 Task: Add the task  Implement a new cloud-based quality management system for a company to the section Lightning Strike in the project BroaderPath and add a Due Date to the respective task as 2023/07/03
Action: Mouse moved to (365, 405)
Screenshot: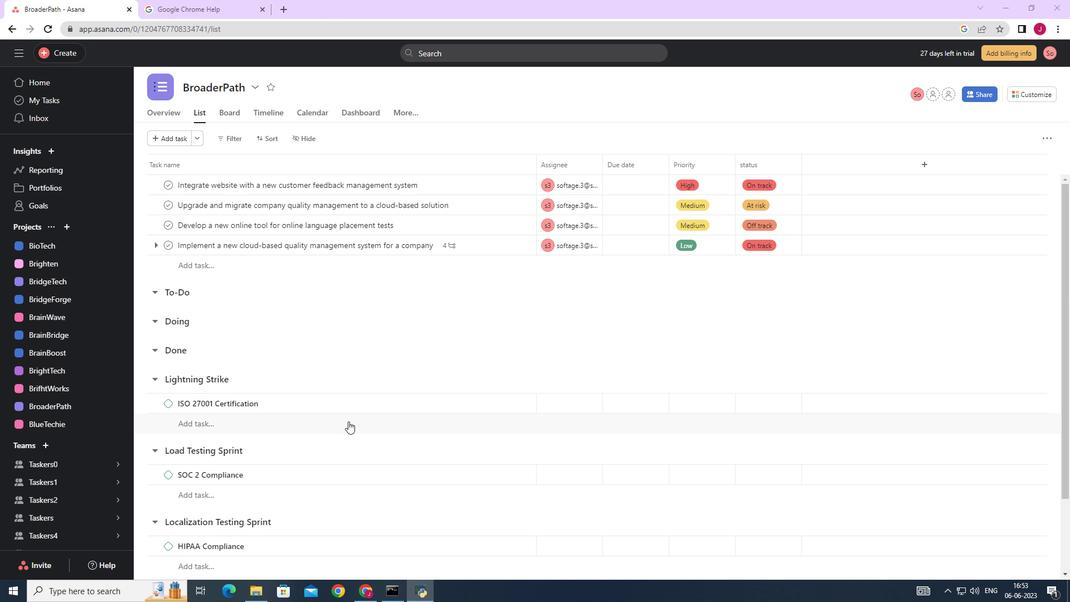 
Action: Mouse scrolled (365, 404) with delta (0, 0)
Screenshot: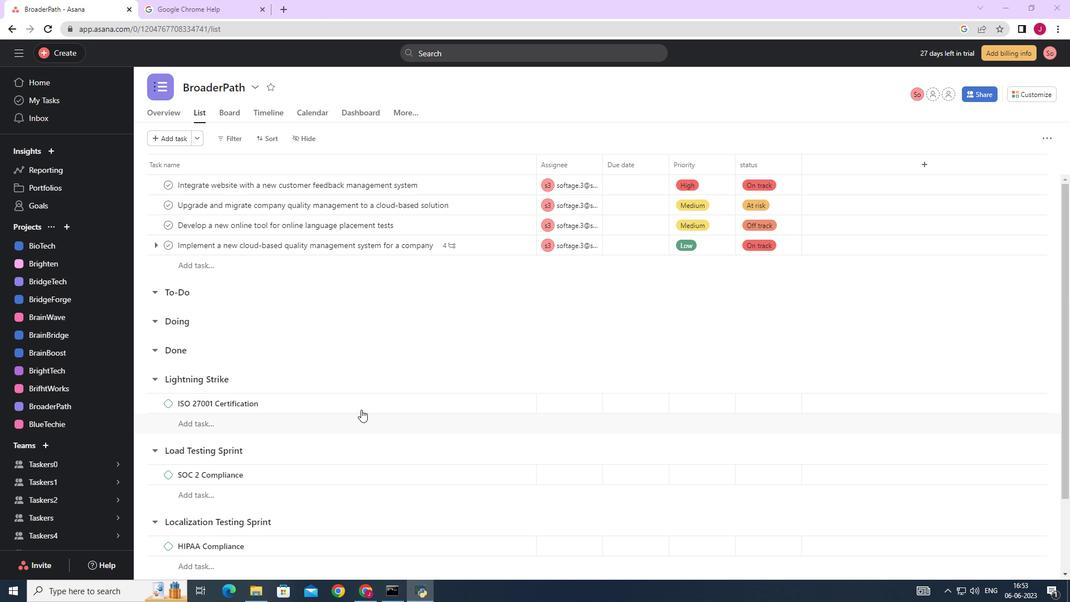 
Action: Mouse scrolled (365, 404) with delta (0, 0)
Screenshot: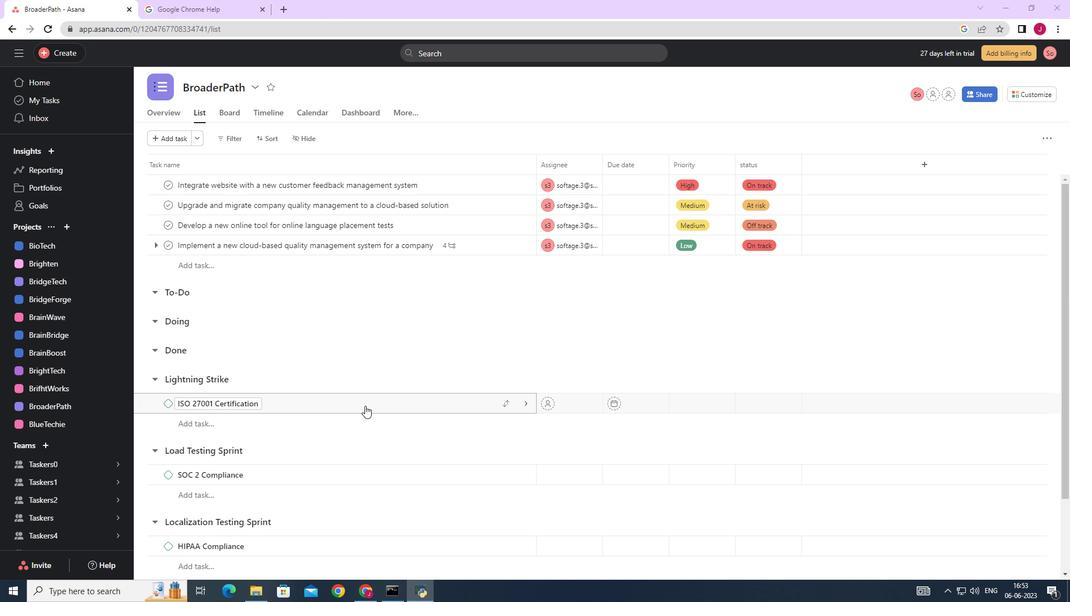 
Action: Mouse scrolled (365, 404) with delta (0, 0)
Screenshot: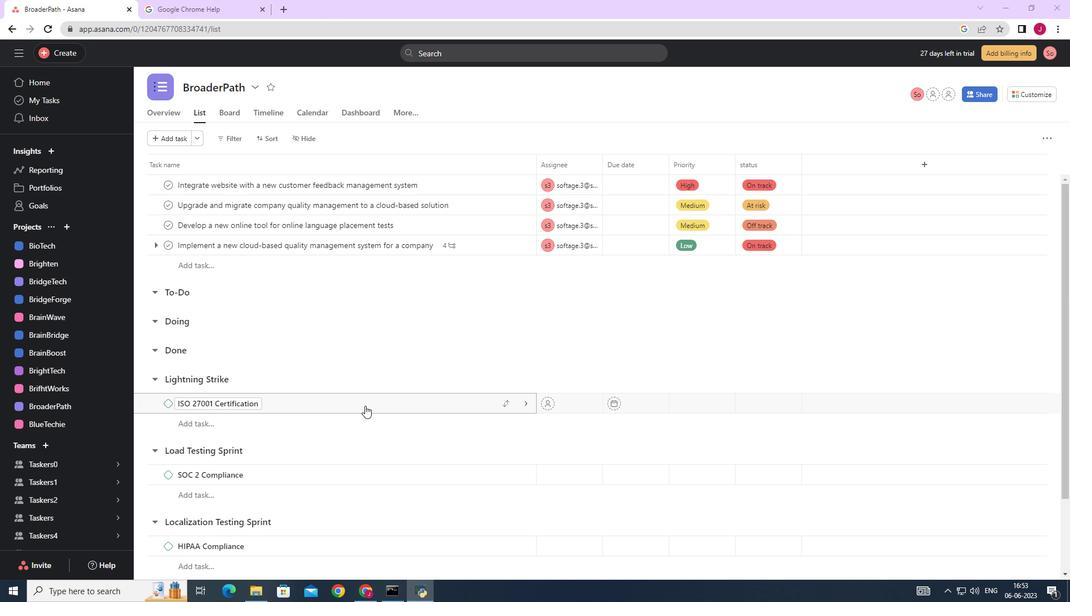 
Action: Mouse scrolled (365, 404) with delta (0, 0)
Screenshot: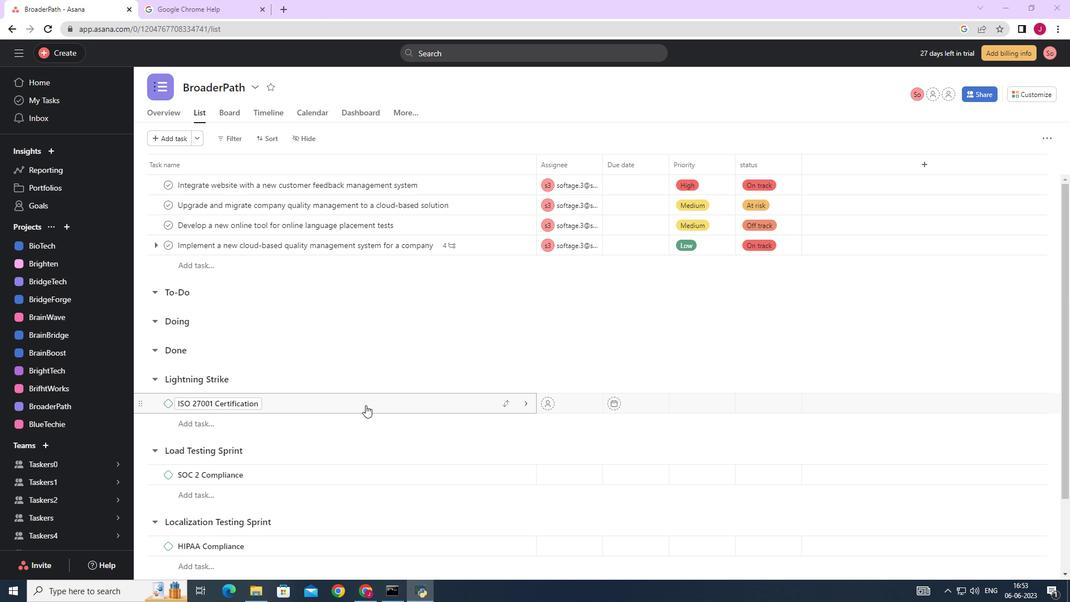 
Action: Mouse moved to (357, 428)
Screenshot: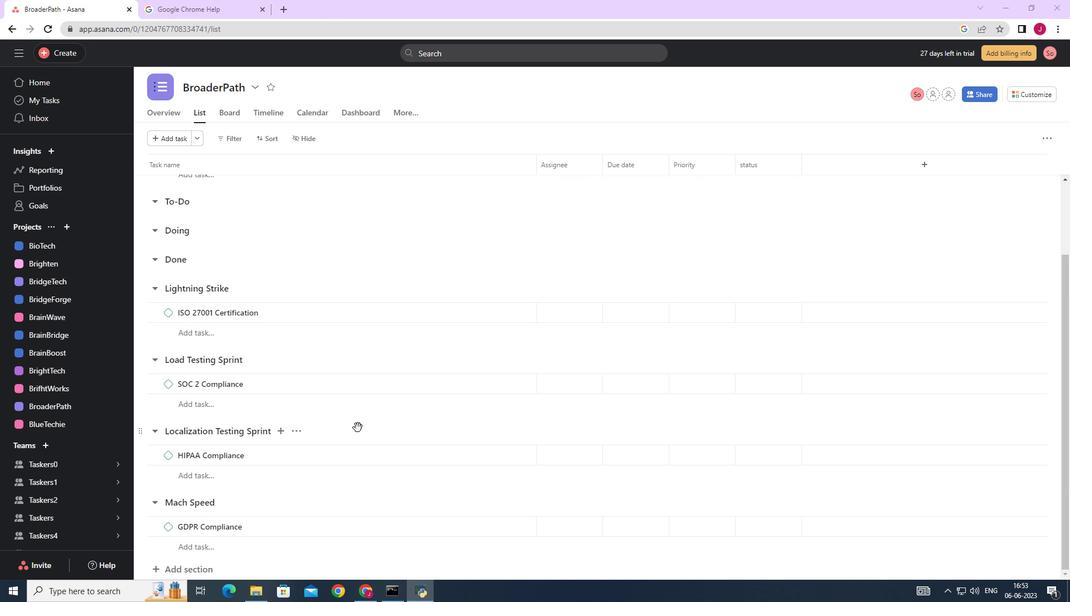 
Action: Mouse scrolled (357, 428) with delta (0, 0)
Screenshot: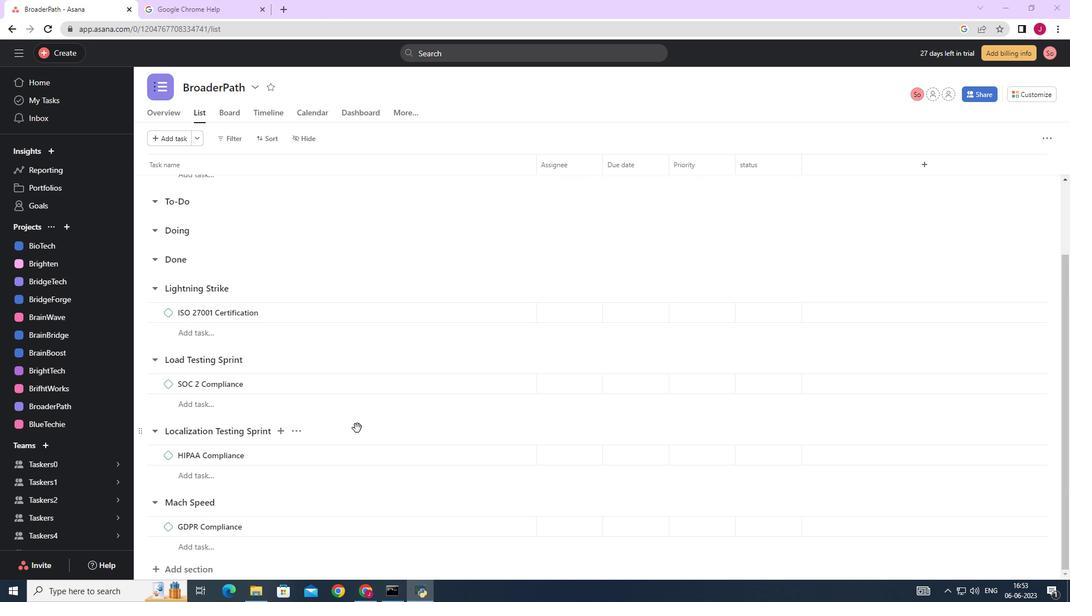 
Action: Mouse scrolled (357, 428) with delta (0, 0)
Screenshot: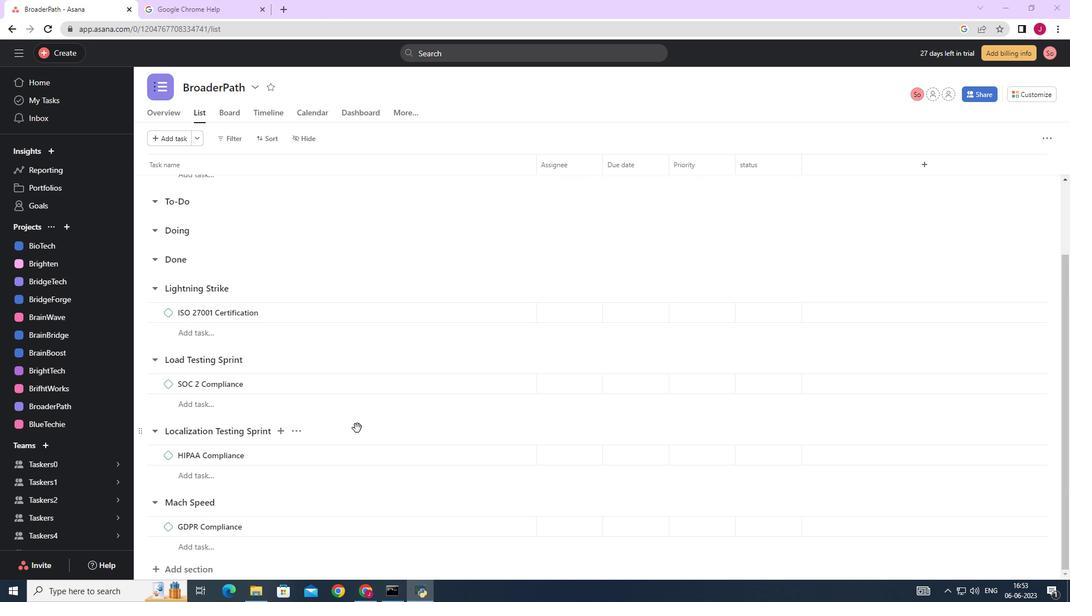 
Action: Mouse scrolled (357, 428) with delta (0, 0)
Screenshot: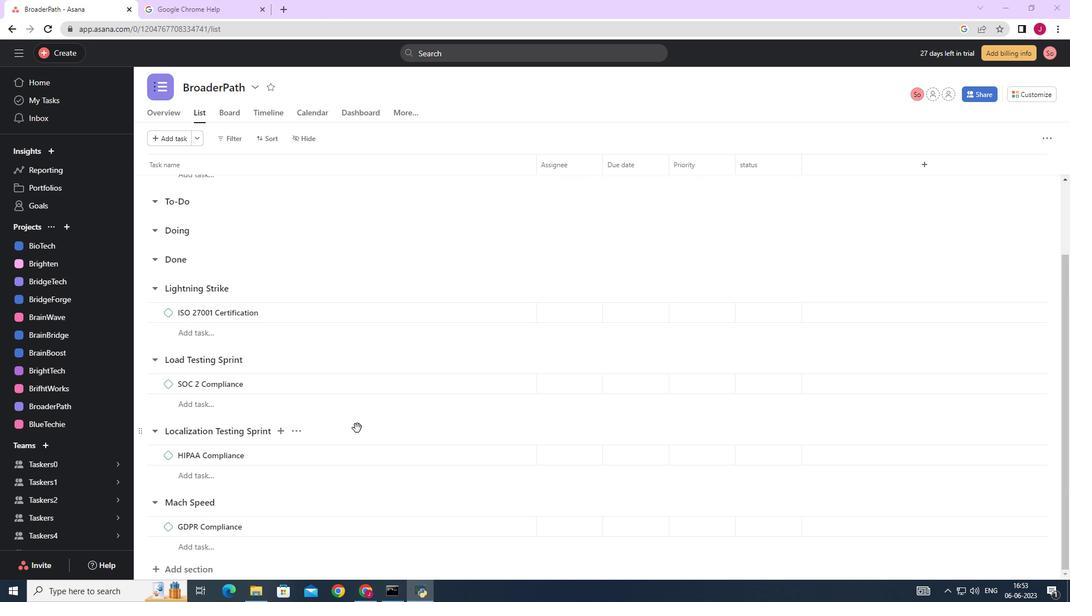 
Action: Mouse moved to (505, 244)
Screenshot: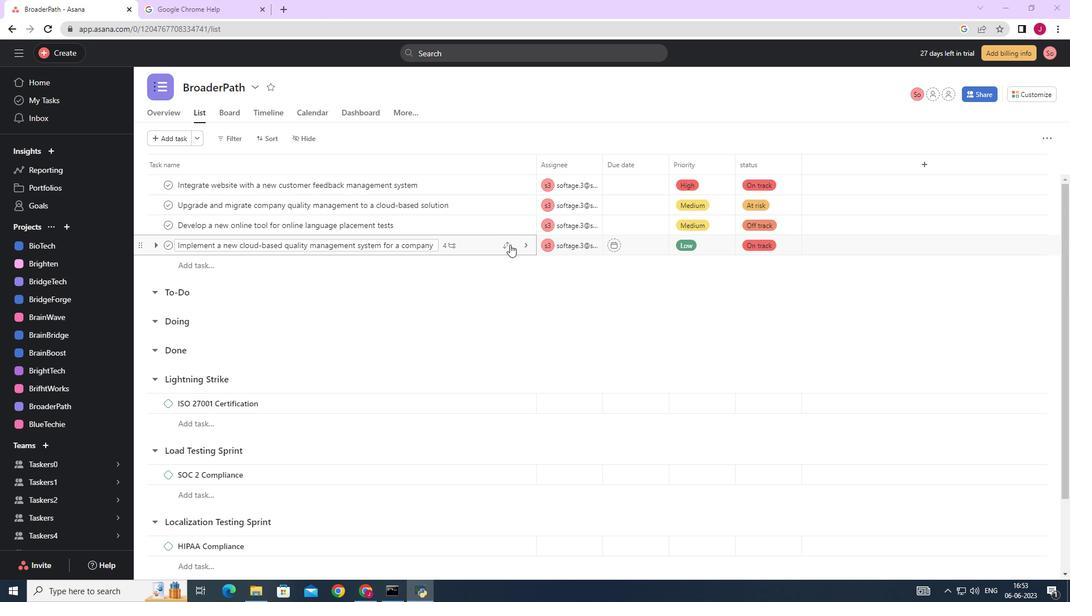 
Action: Mouse pressed left at (505, 244)
Screenshot: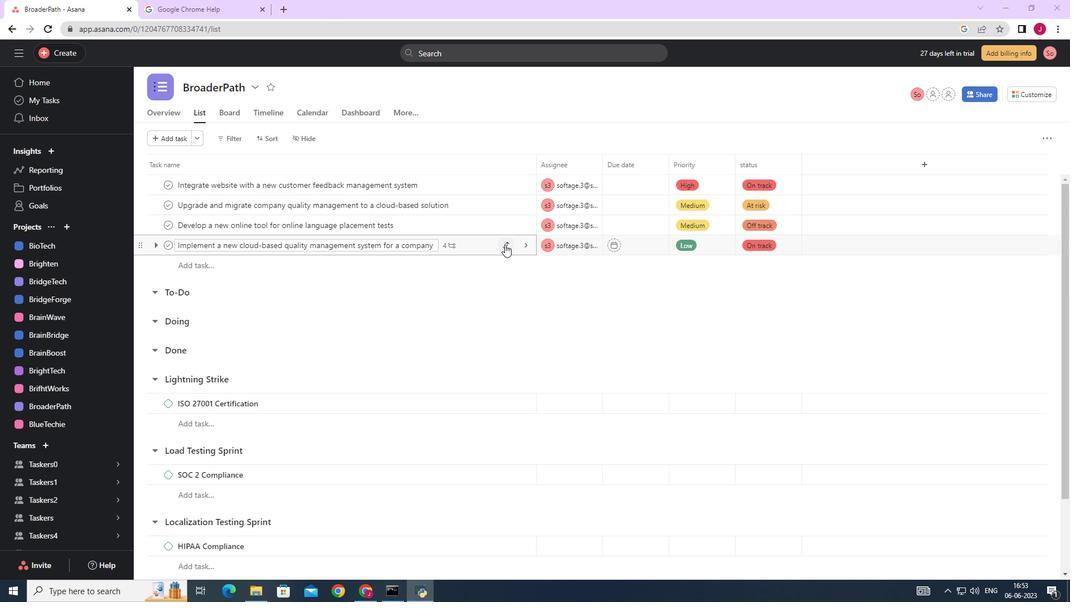 
Action: Mouse moved to (451, 365)
Screenshot: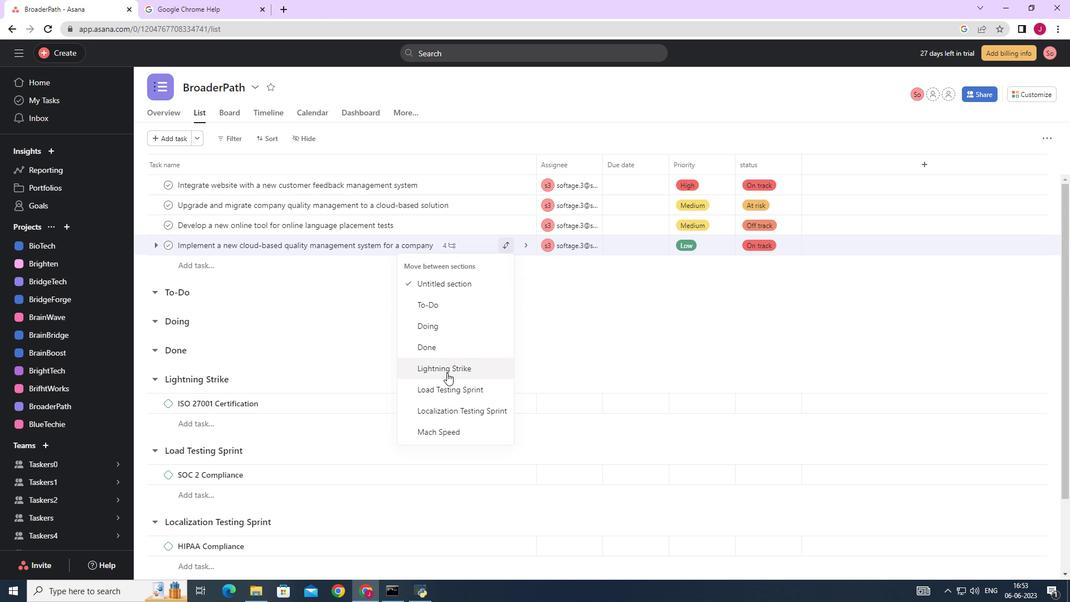 
Action: Mouse pressed left at (451, 365)
Screenshot: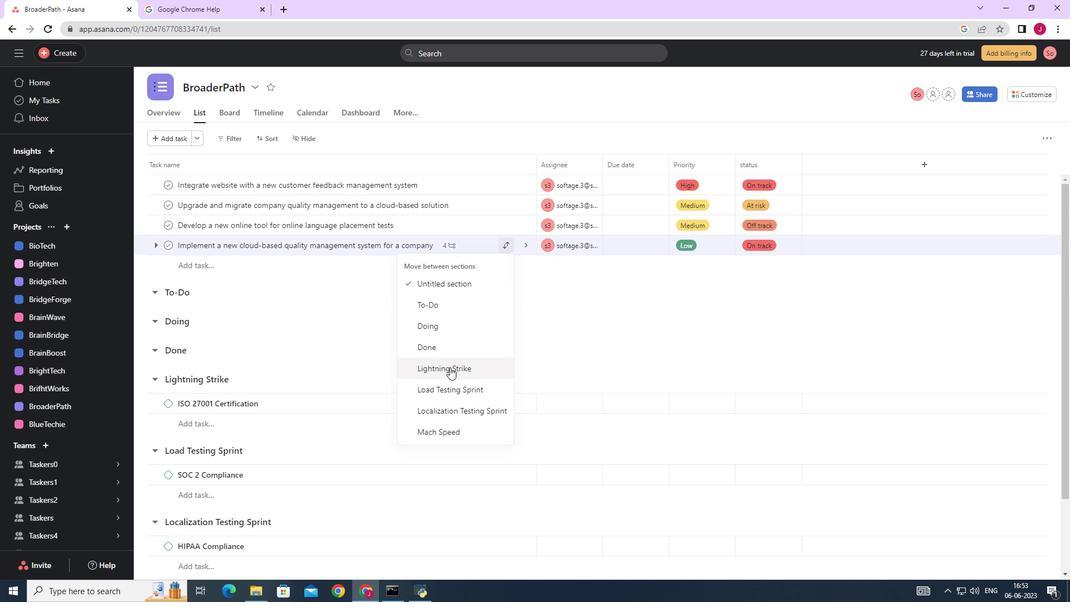 
Action: Mouse moved to (645, 385)
Screenshot: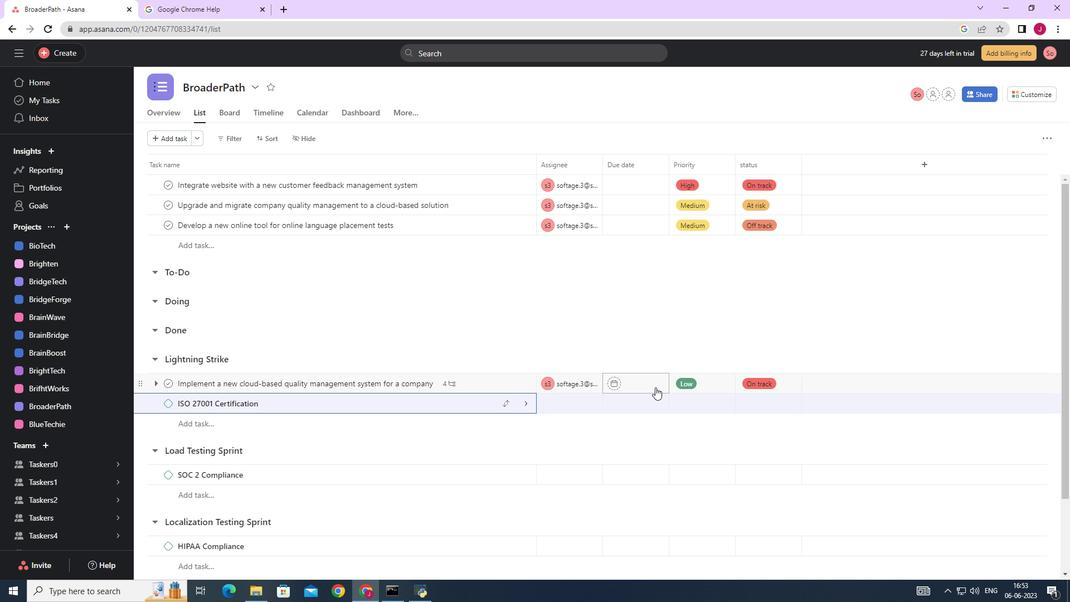 
Action: Mouse pressed left at (645, 385)
Screenshot: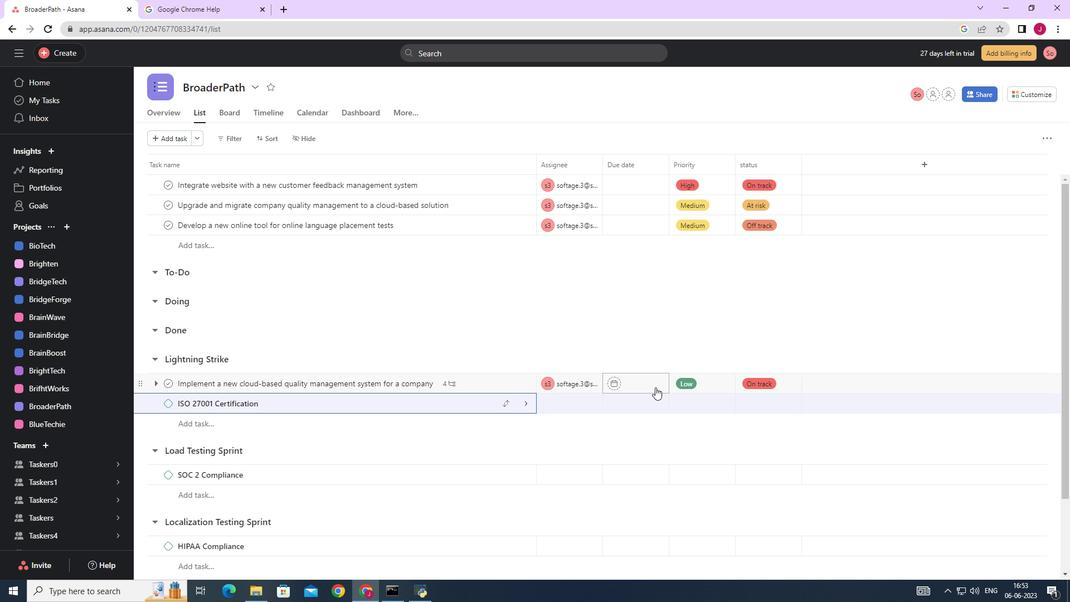 
Action: Mouse moved to (745, 206)
Screenshot: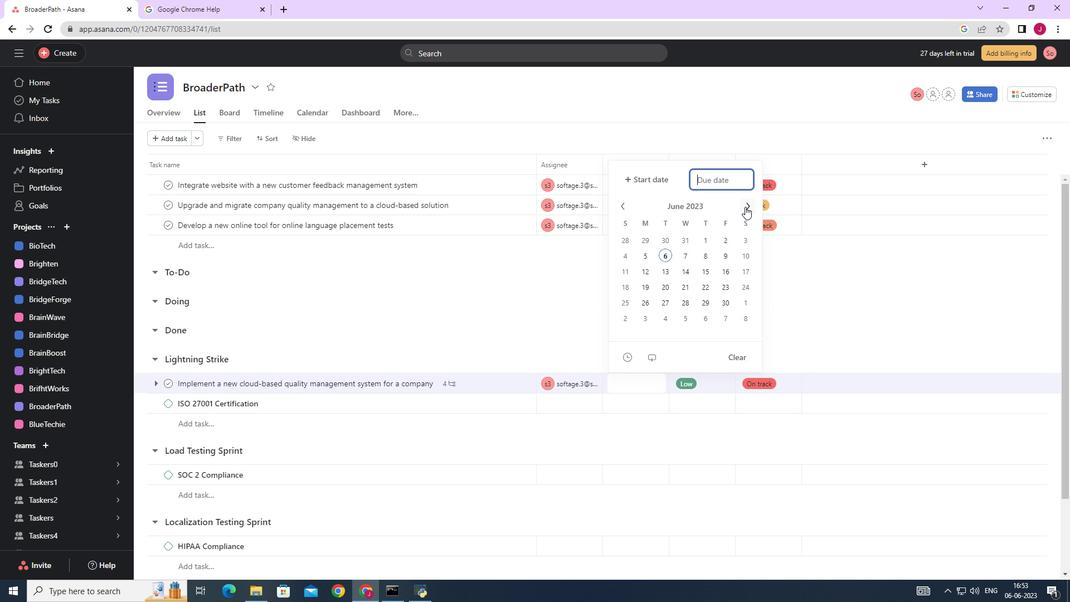 
Action: Mouse pressed left at (745, 206)
Screenshot: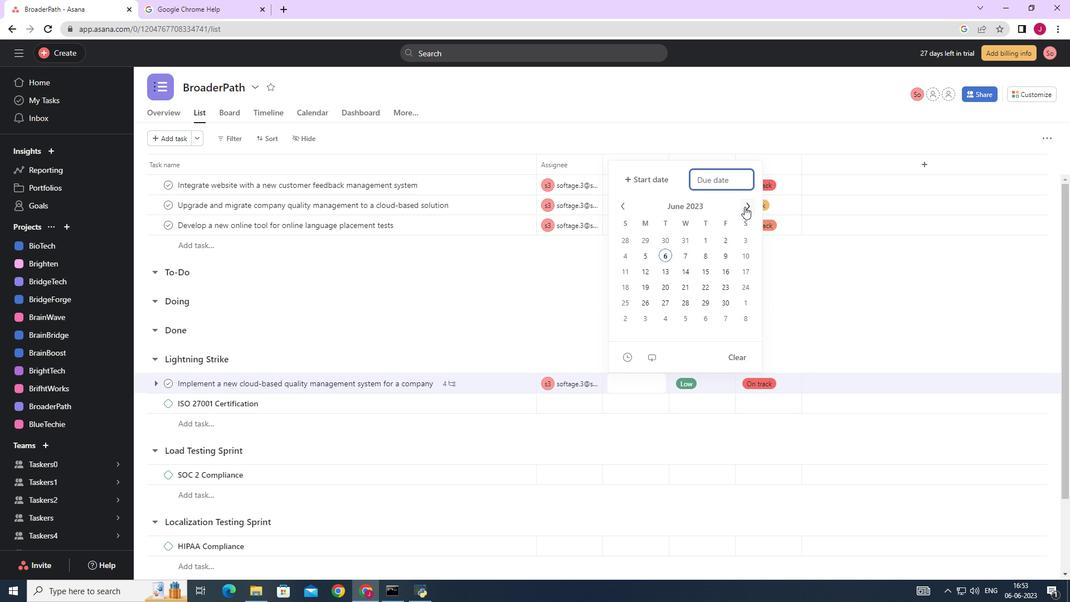 
Action: Mouse moved to (650, 258)
Screenshot: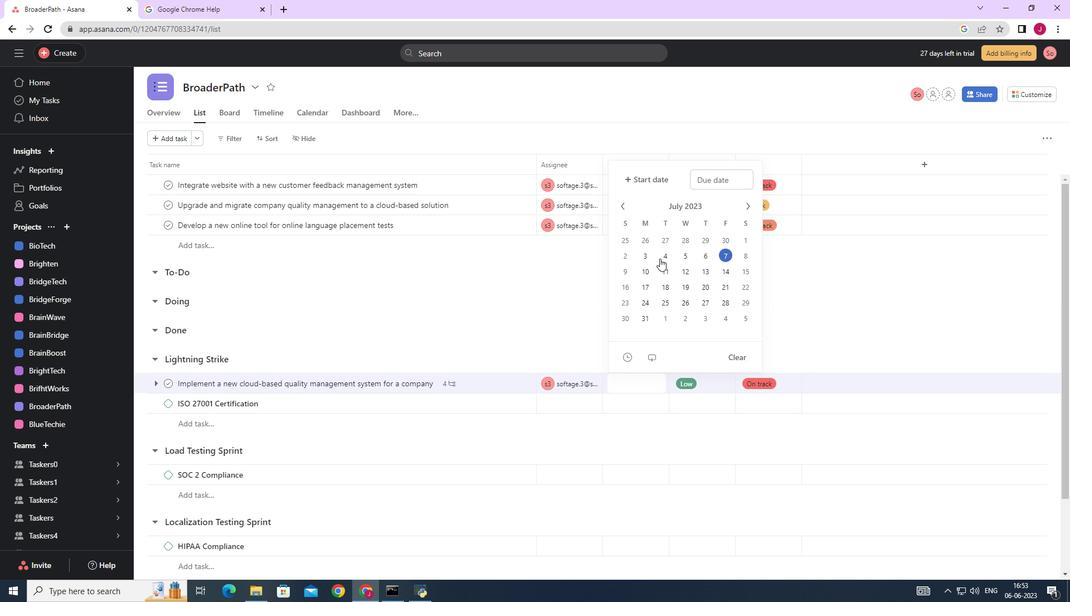 
Action: Mouse pressed left at (650, 258)
Screenshot: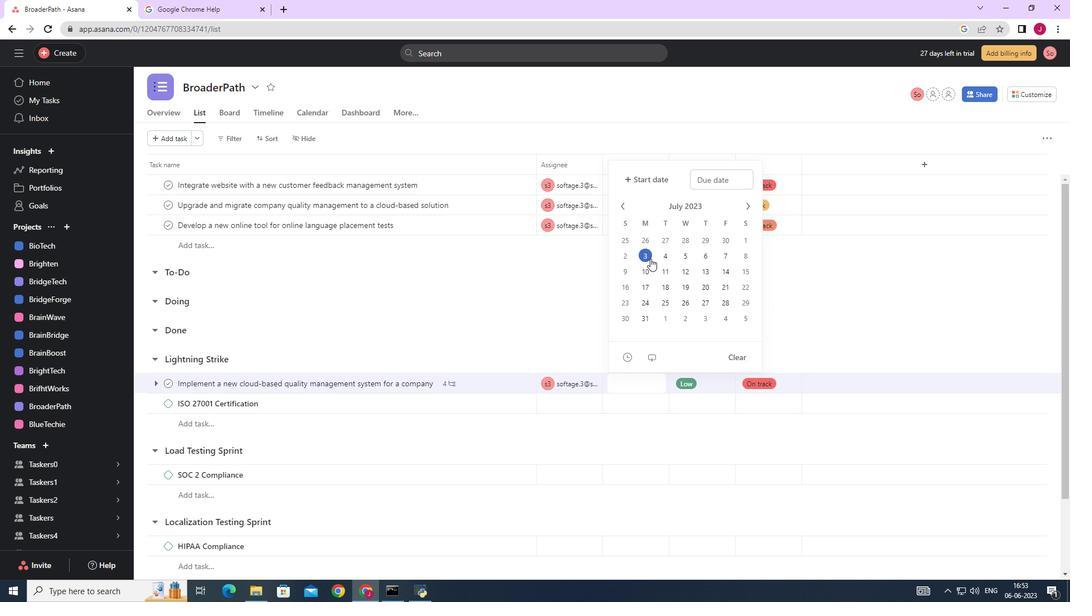 
Action: Mouse moved to (811, 273)
Screenshot: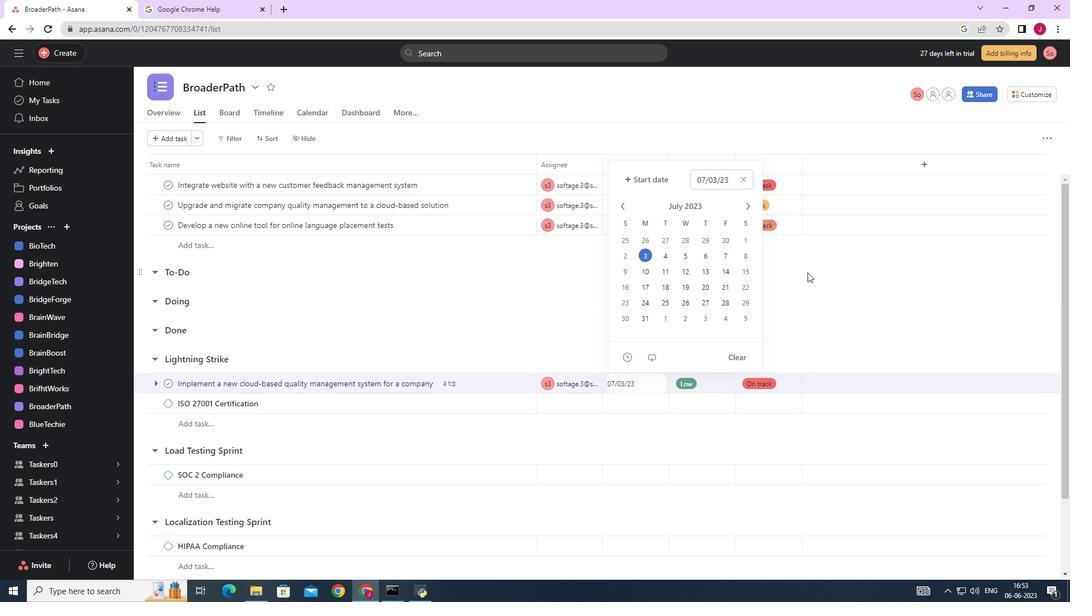 
Action: Mouse pressed left at (811, 273)
Screenshot: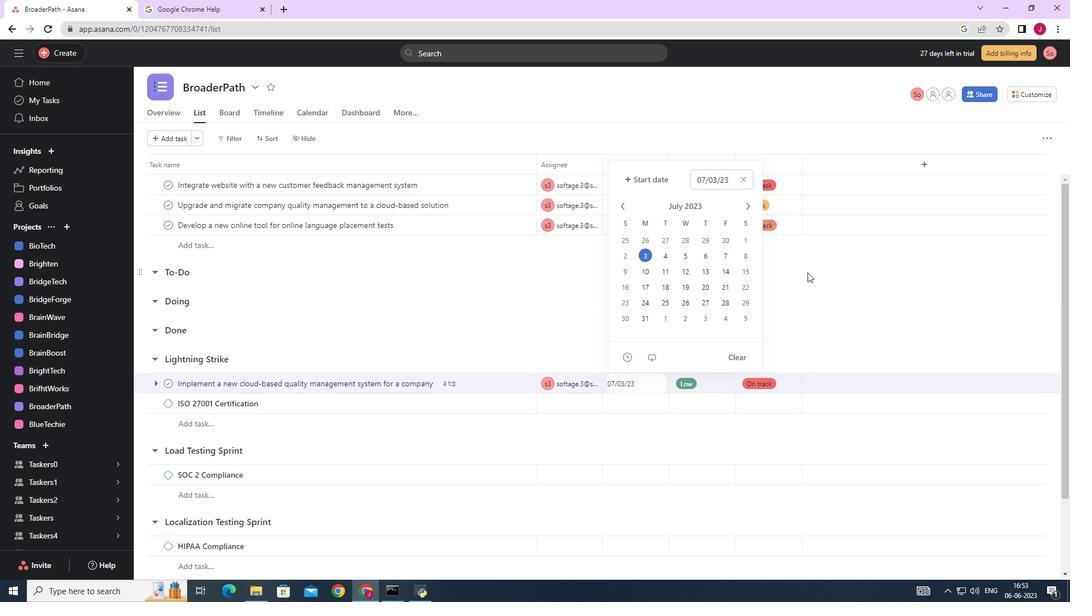 
Action: Mouse moved to (811, 274)
Screenshot: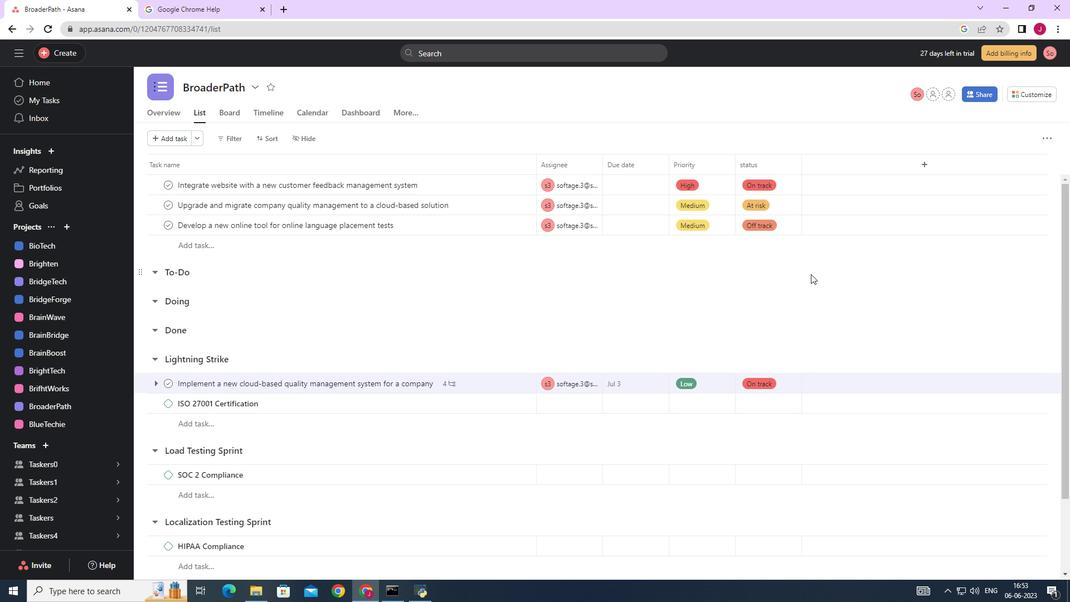 
